 Task: Create a section Full Throttle and in the section, add a milestone ITIL Implementation in the project BellRise
Action: Mouse moved to (320, 592)
Screenshot: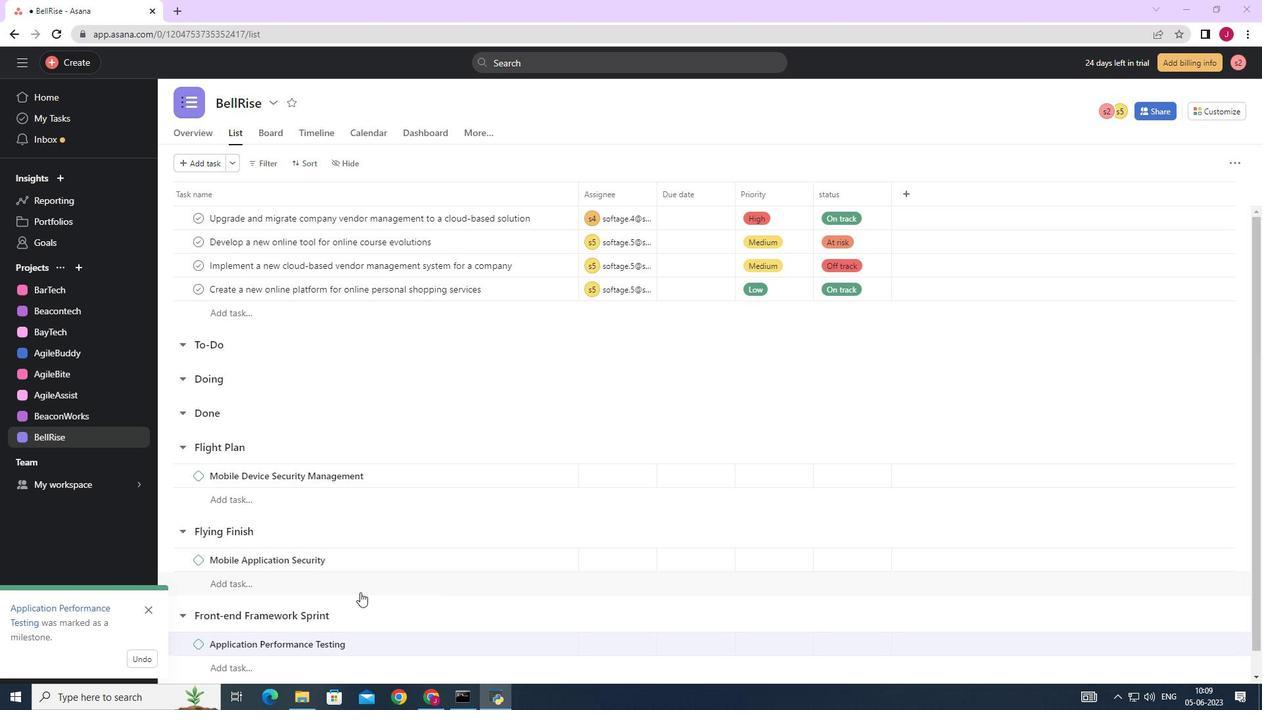
Action: Mouse scrolled (320, 591) with delta (0, 0)
Screenshot: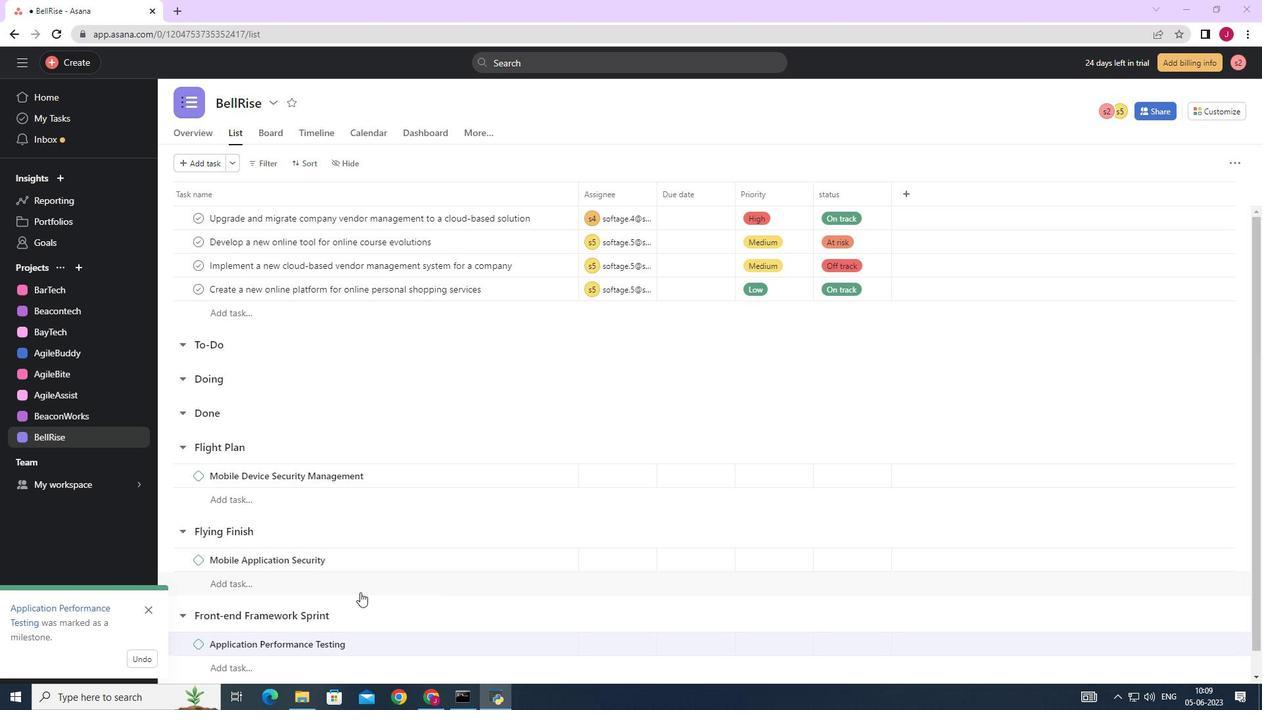 
Action: Mouse scrolled (320, 591) with delta (0, 0)
Screenshot: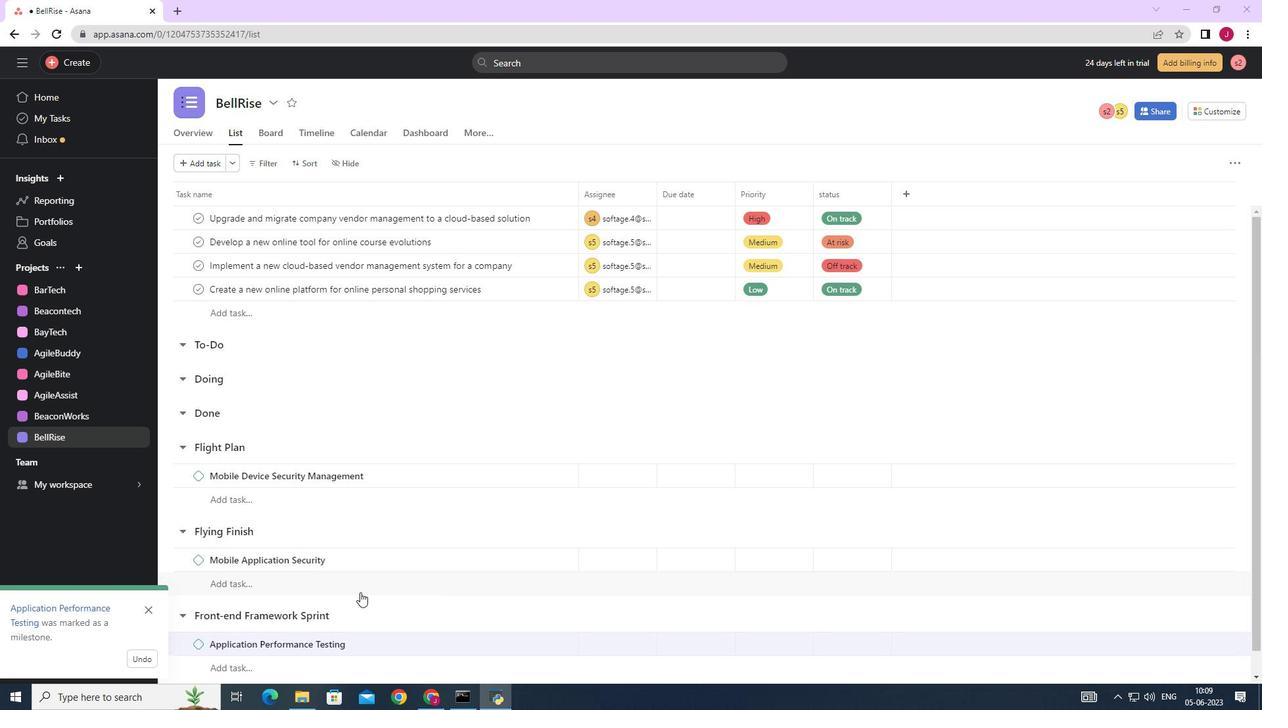 
Action: Mouse scrolled (320, 591) with delta (0, 0)
Screenshot: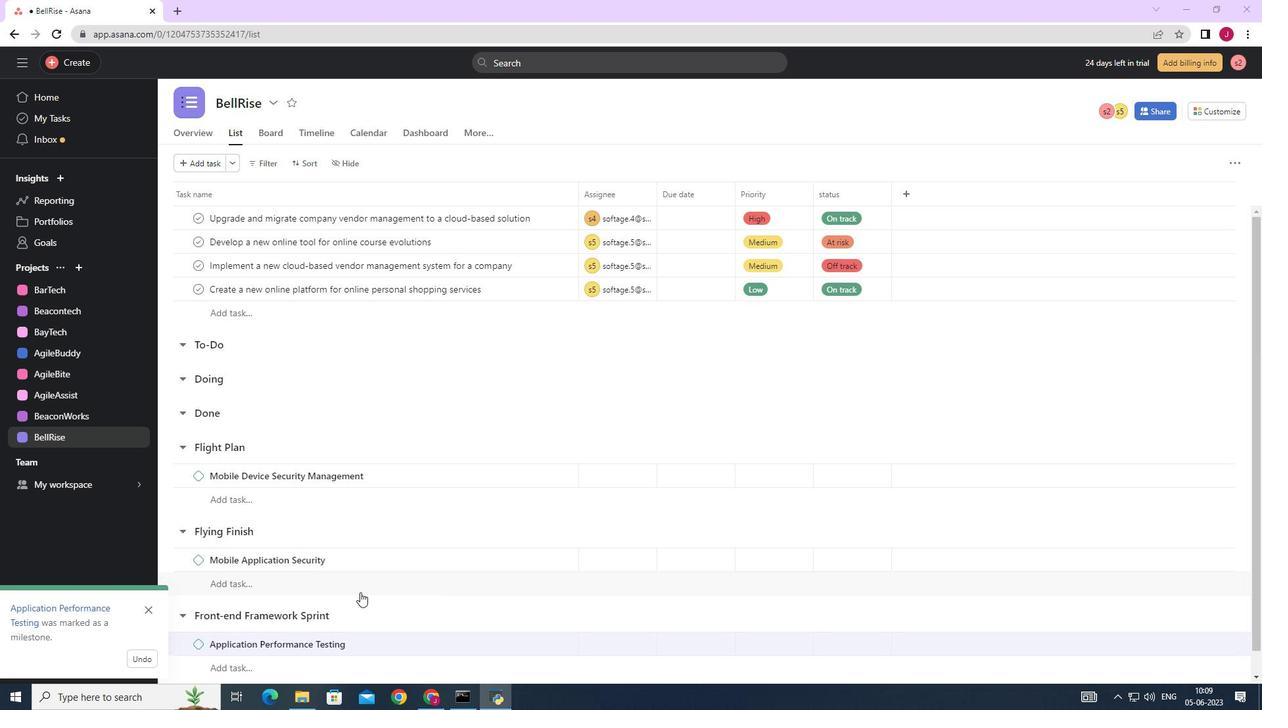 
Action: Mouse scrolled (320, 591) with delta (0, 0)
Screenshot: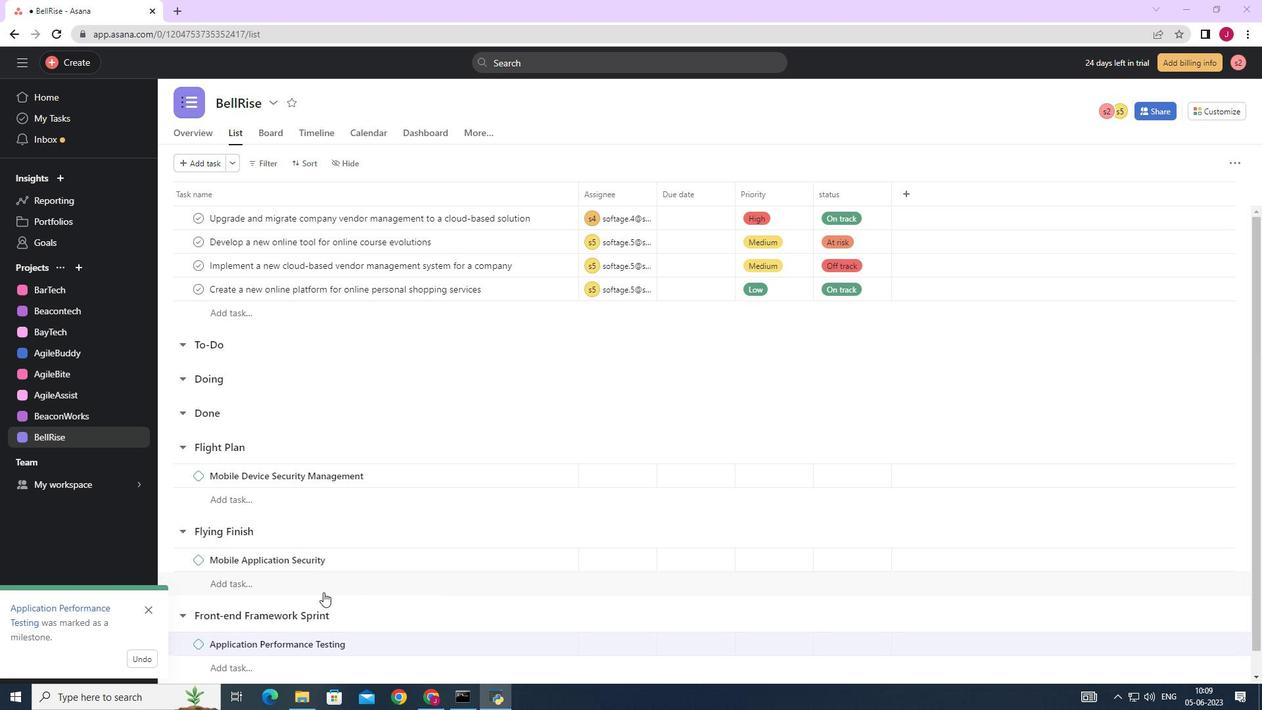 
Action: Mouse scrolled (320, 591) with delta (0, 0)
Screenshot: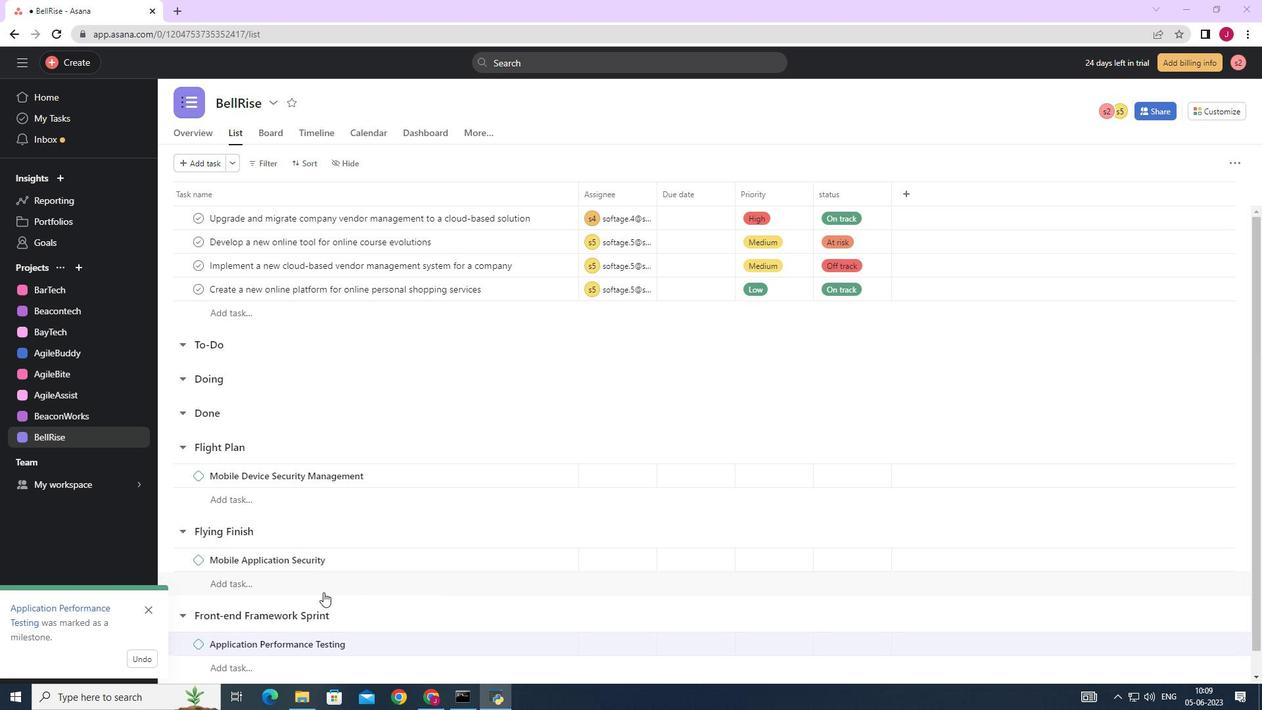 
Action: Mouse moved to (319, 592)
Screenshot: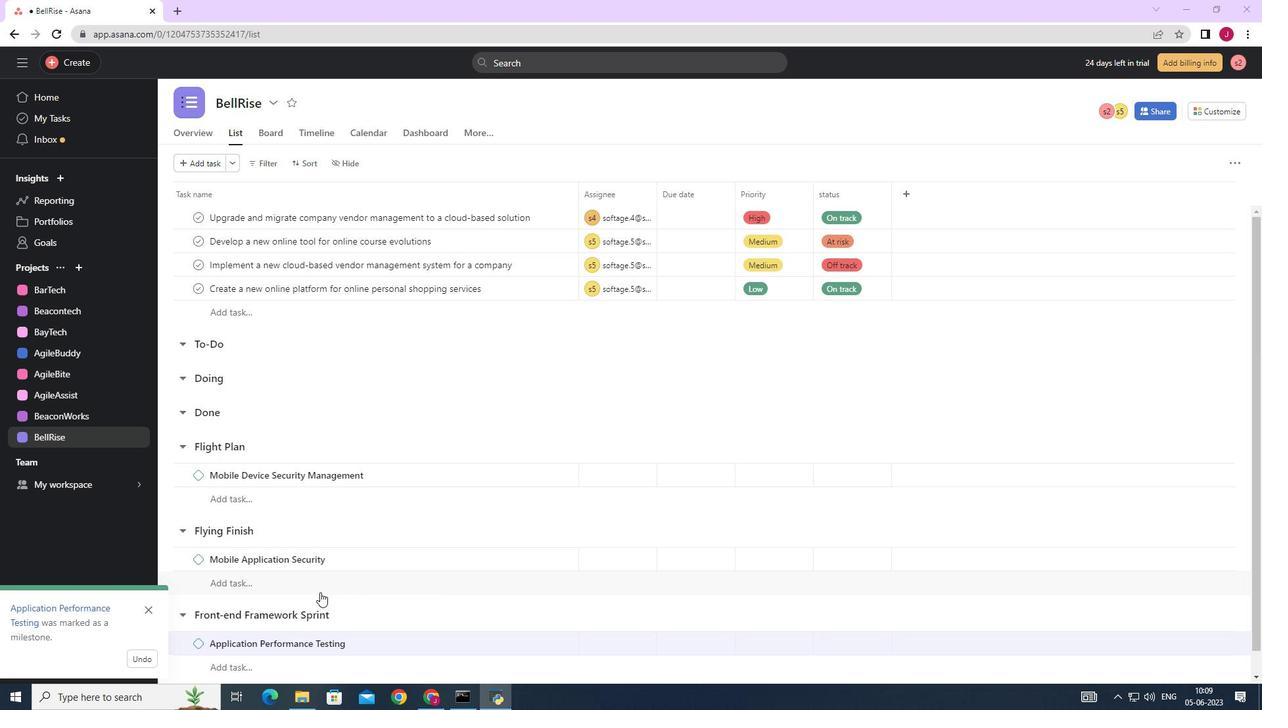 
Action: Mouse scrolled (320, 591) with delta (0, 0)
Screenshot: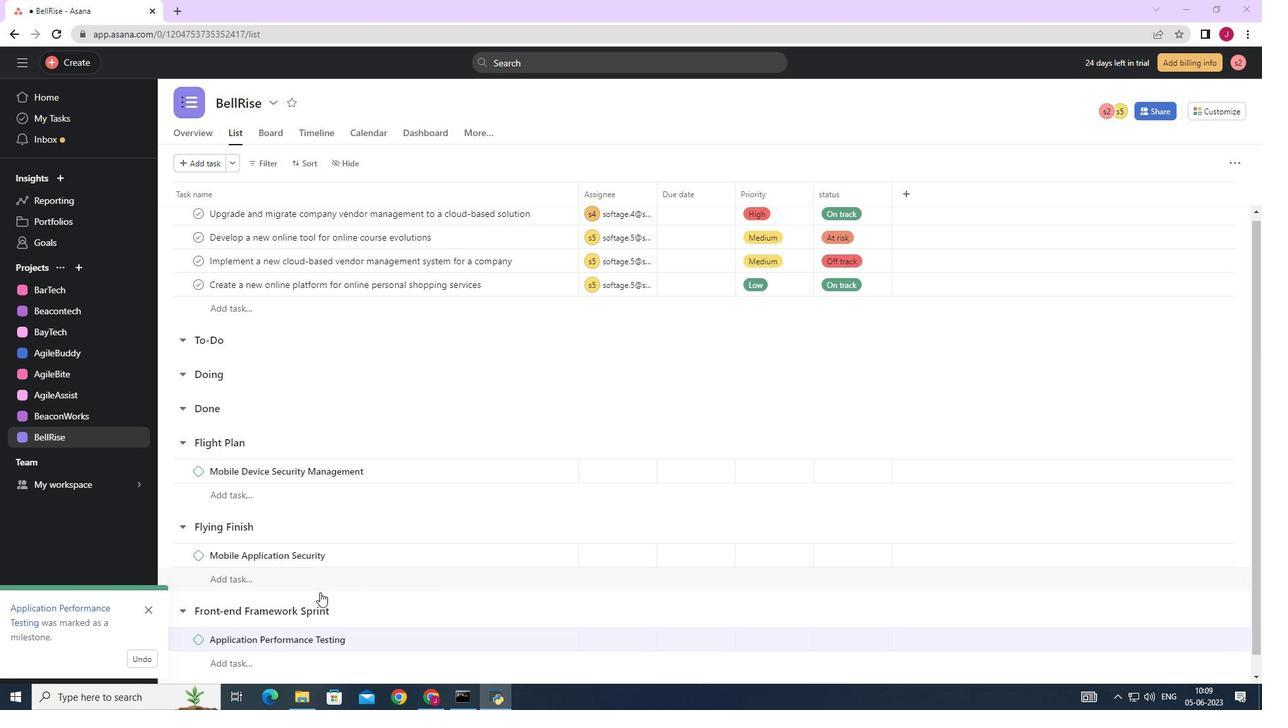 
Action: Mouse moved to (299, 602)
Screenshot: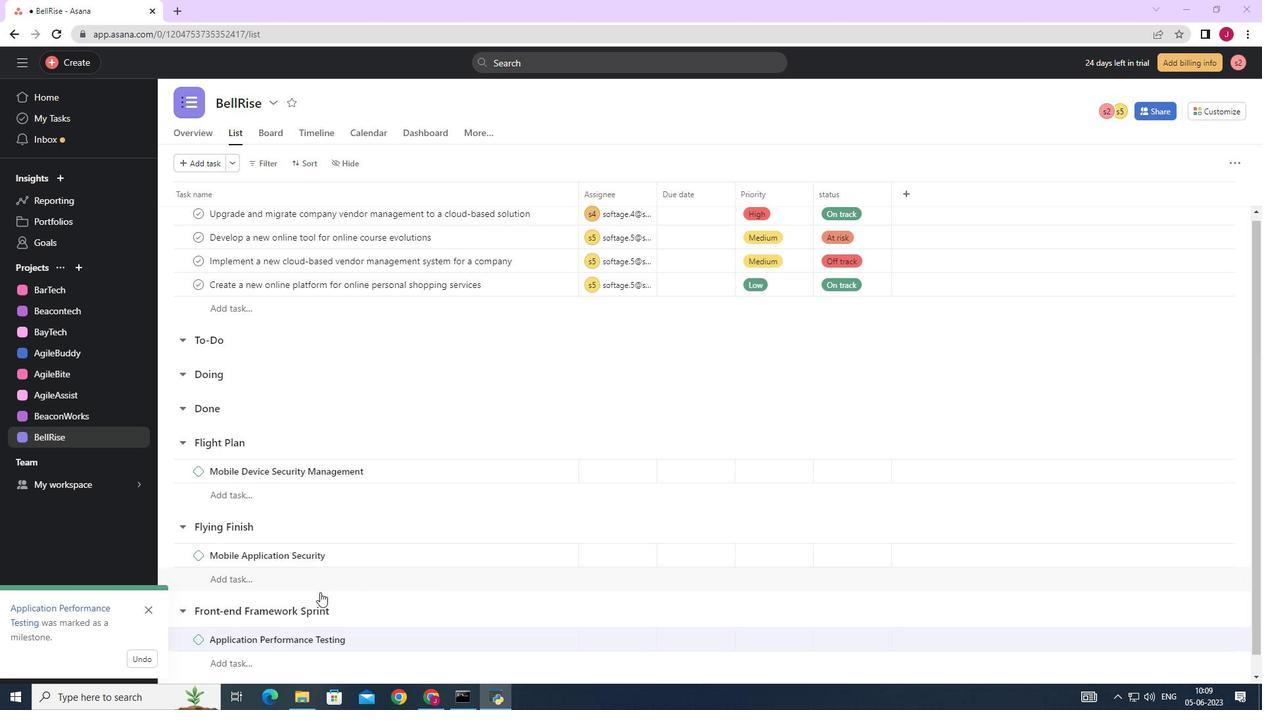 
Action: Mouse scrolled (299, 602) with delta (0, 0)
Screenshot: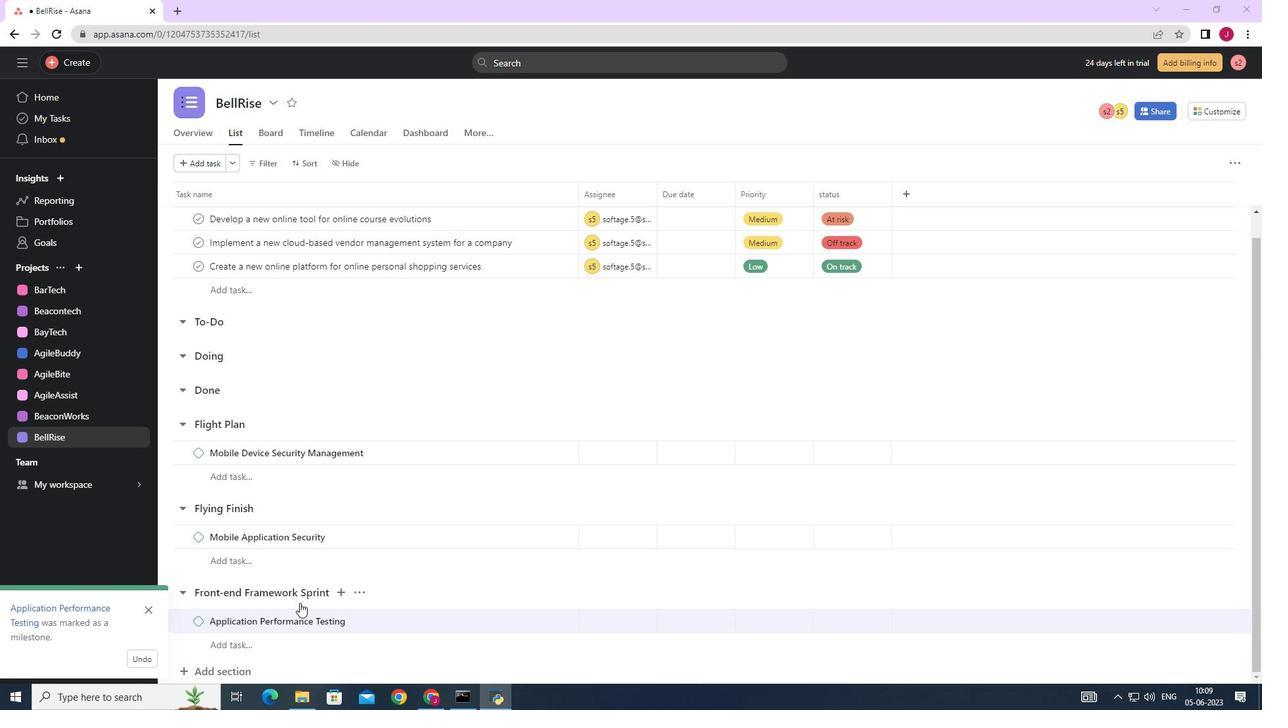 
Action: Mouse scrolled (299, 602) with delta (0, 0)
Screenshot: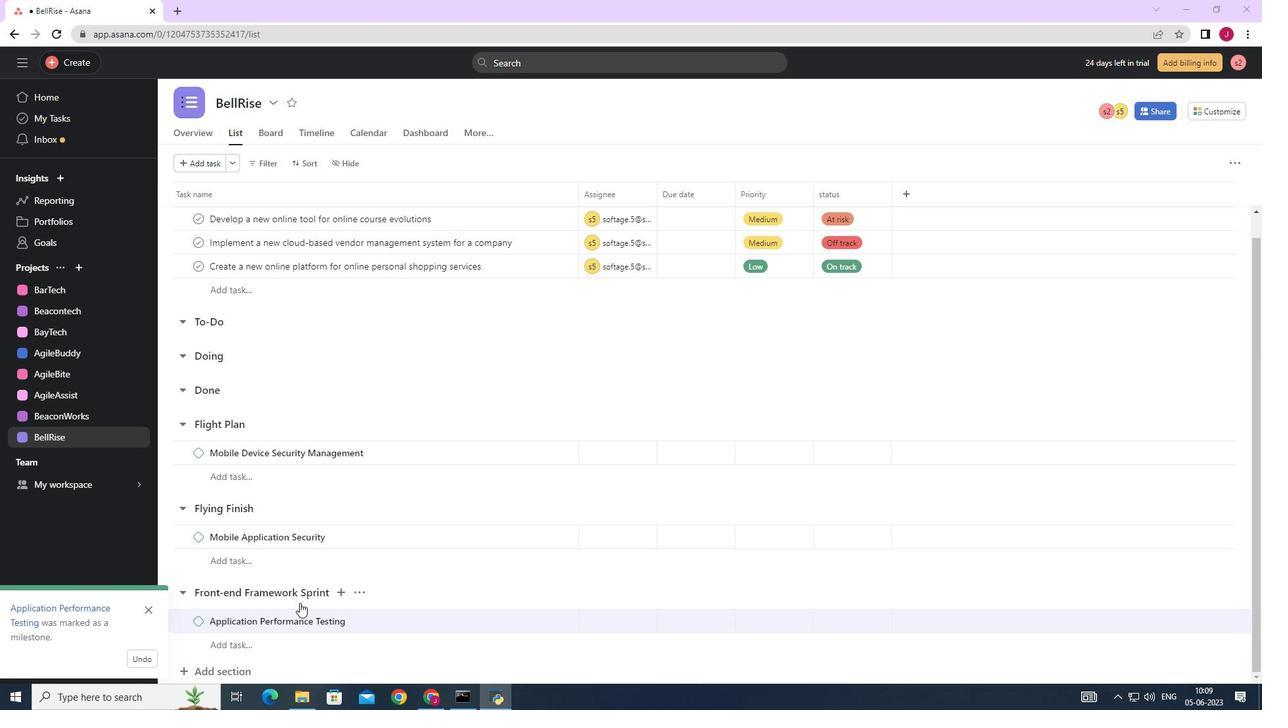 
Action: Mouse scrolled (299, 602) with delta (0, 0)
Screenshot: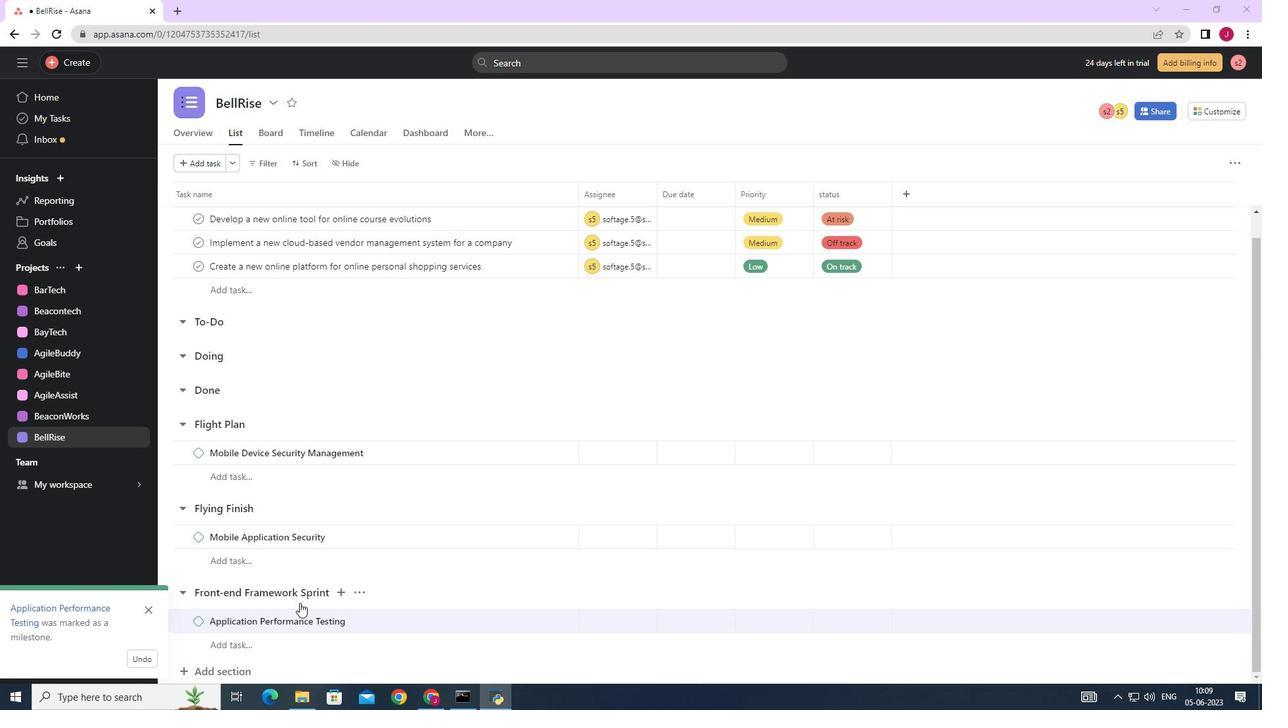 
Action: Mouse scrolled (299, 602) with delta (0, 0)
Screenshot: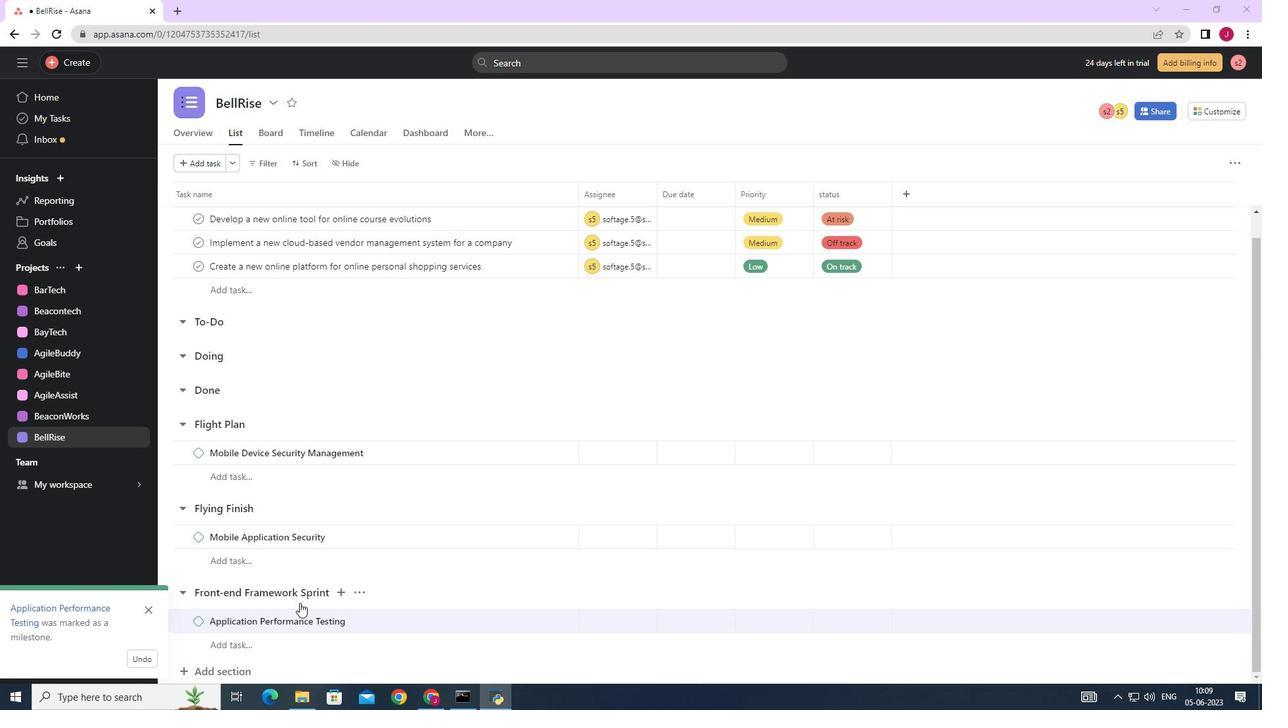 
Action: Mouse scrolled (299, 602) with delta (0, 0)
Screenshot: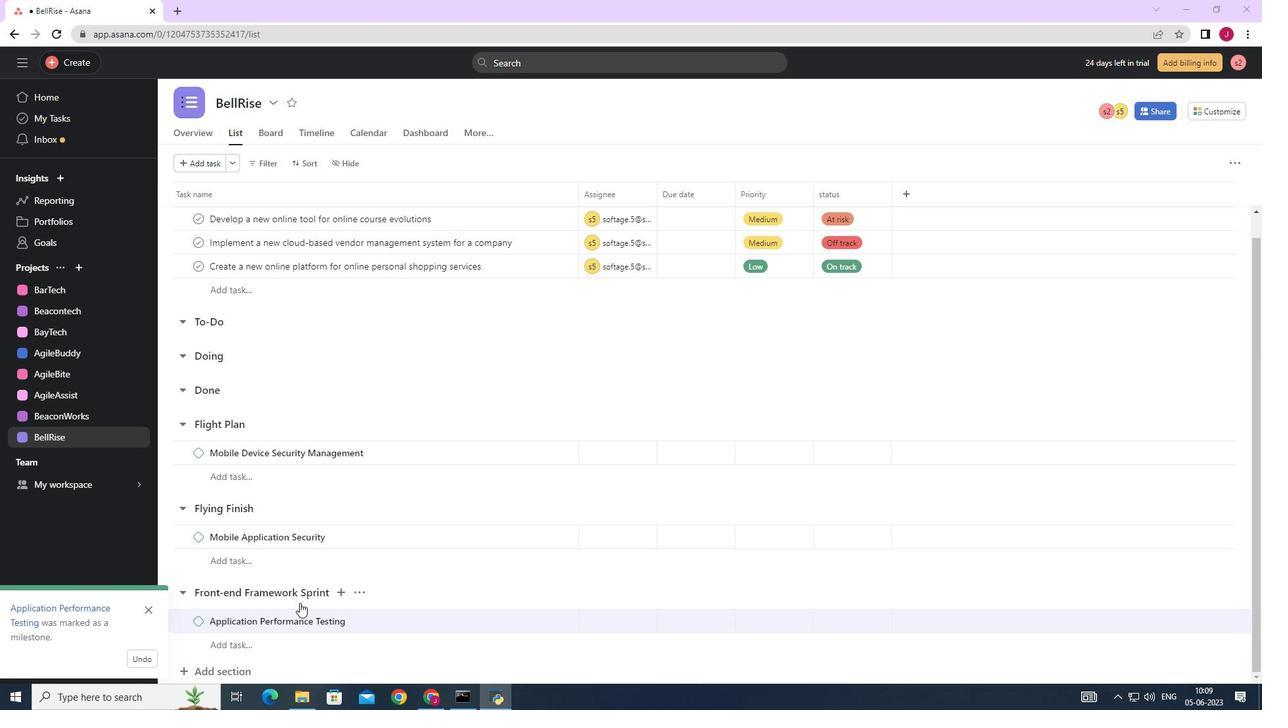 
Action: Mouse moved to (223, 672)
Screenshot: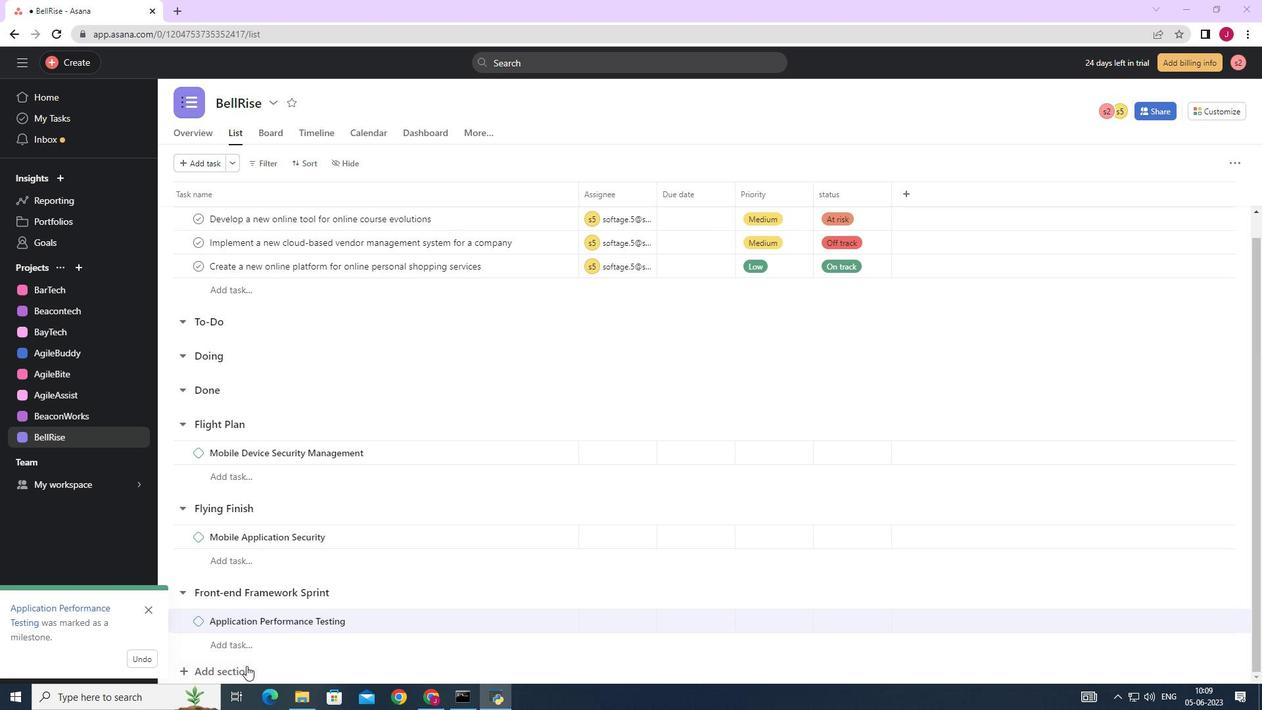 
Action: Mouse pressed left at (223, 672)
Screenshot: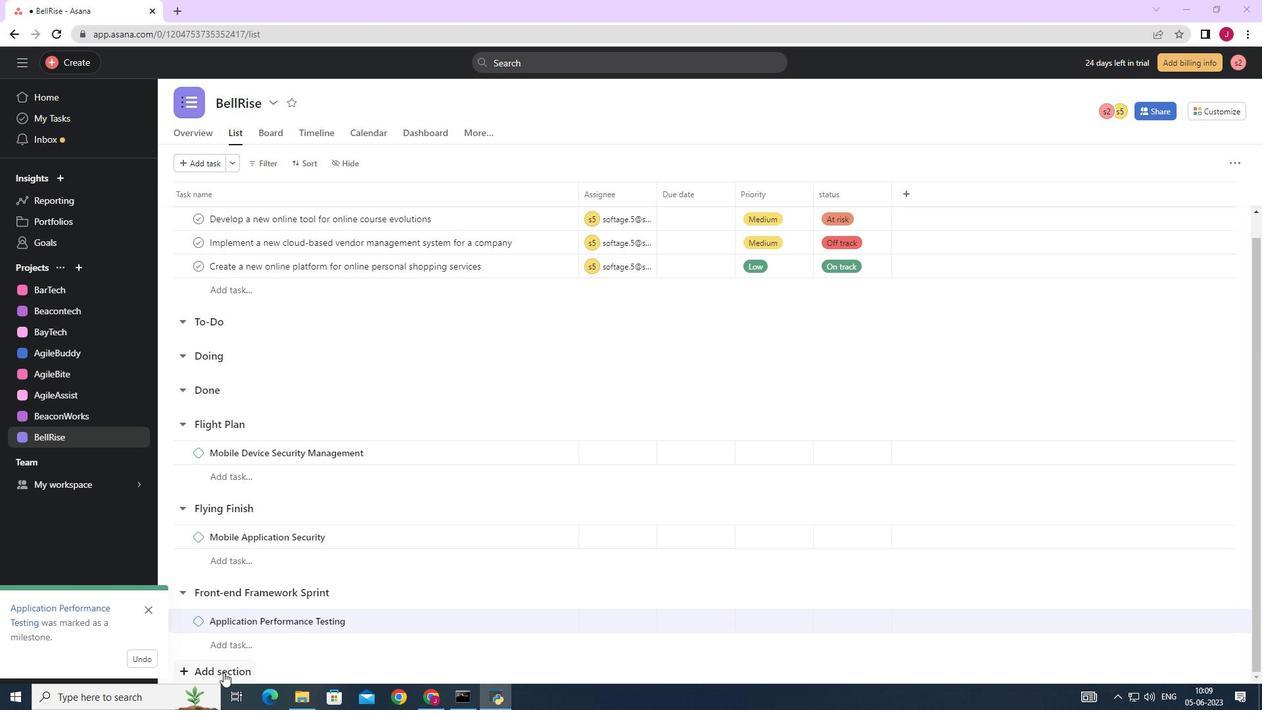 
Action: Mouse moved to (238, 663)
Screenshot: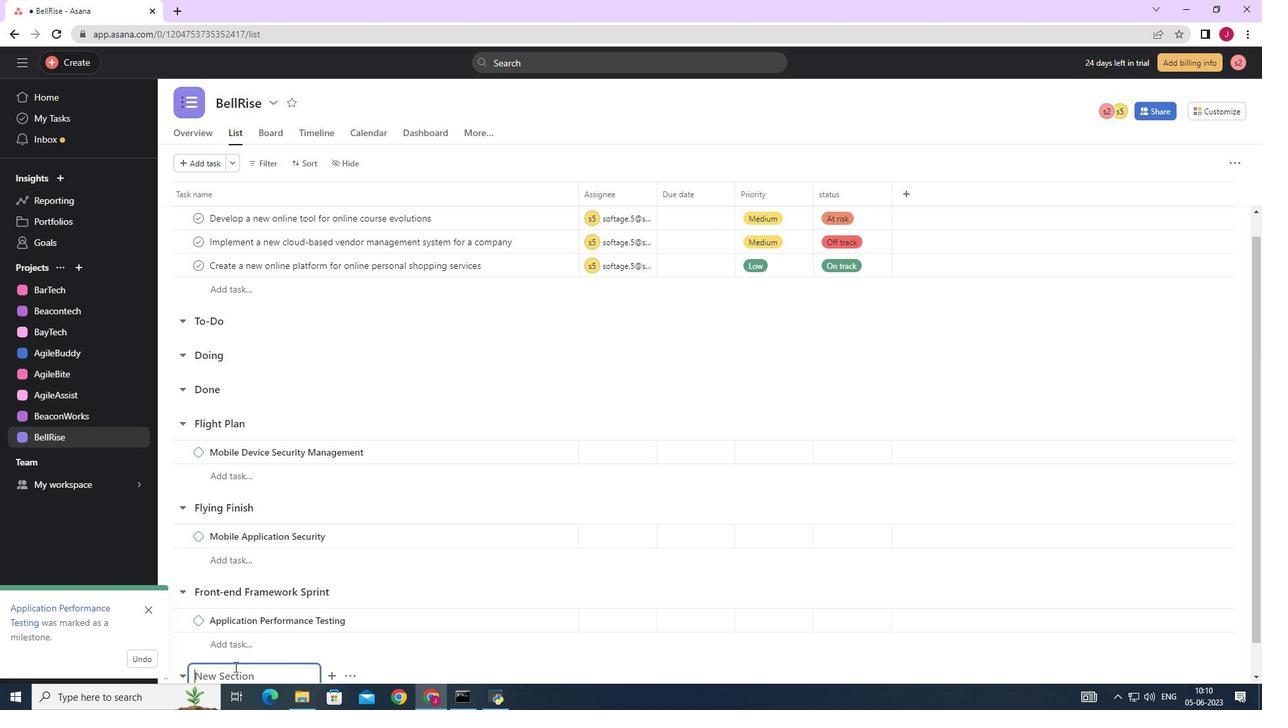 
Action: Mouse scrolled (238, 662) with delta (0, 0)
Screenshot: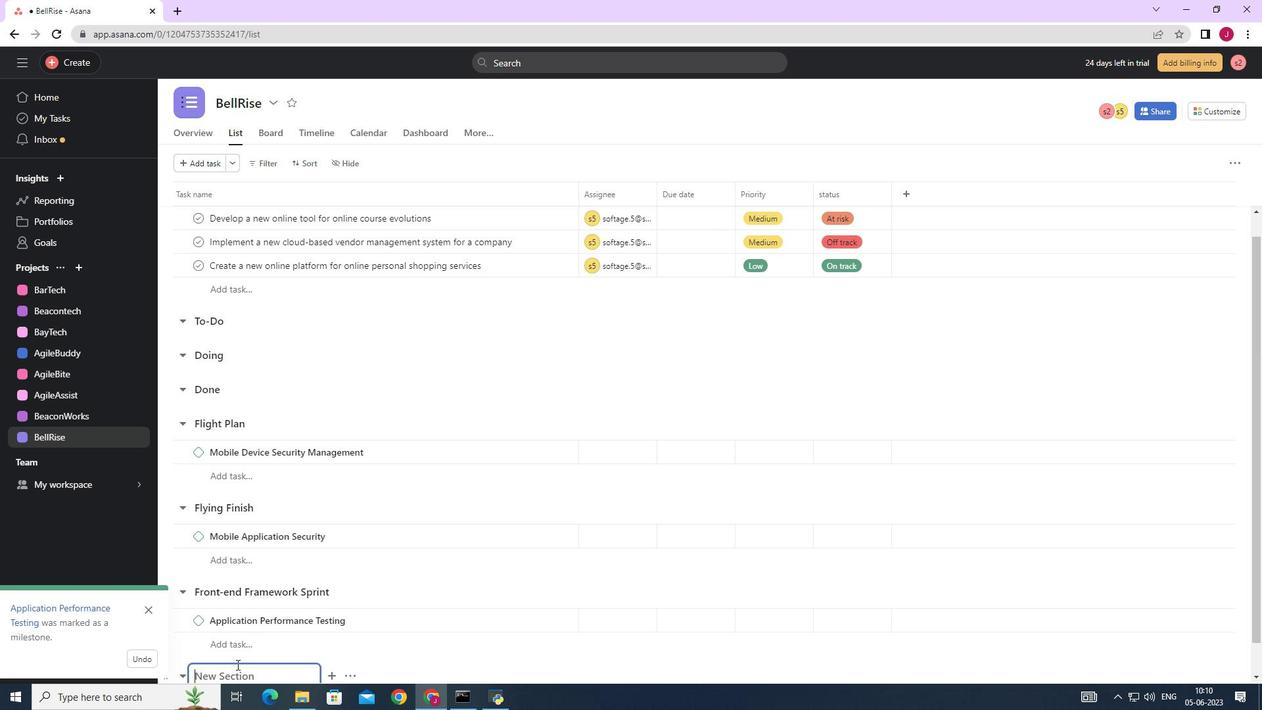 
Action: Mouse scrolled (238, 662) with delta (0, 0)
Screenshot: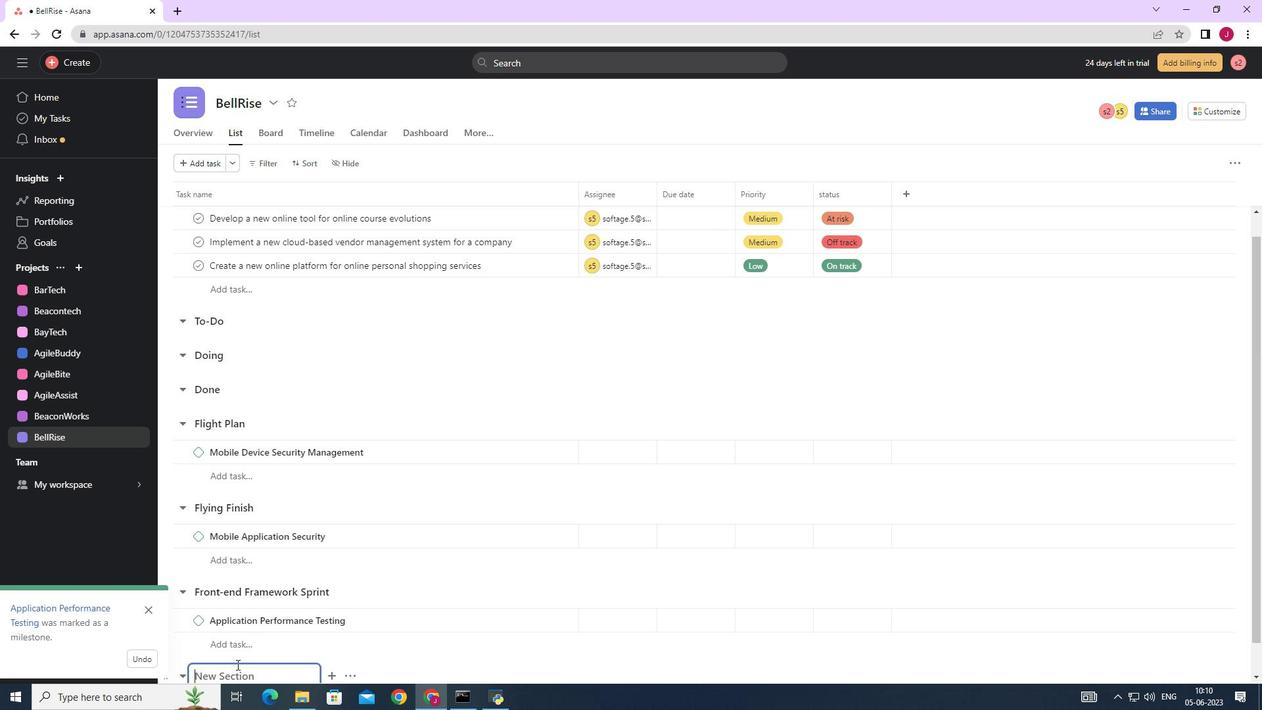 
Action: Mouse scrolled (238, 662) with delta (0, 0)
Screenshot: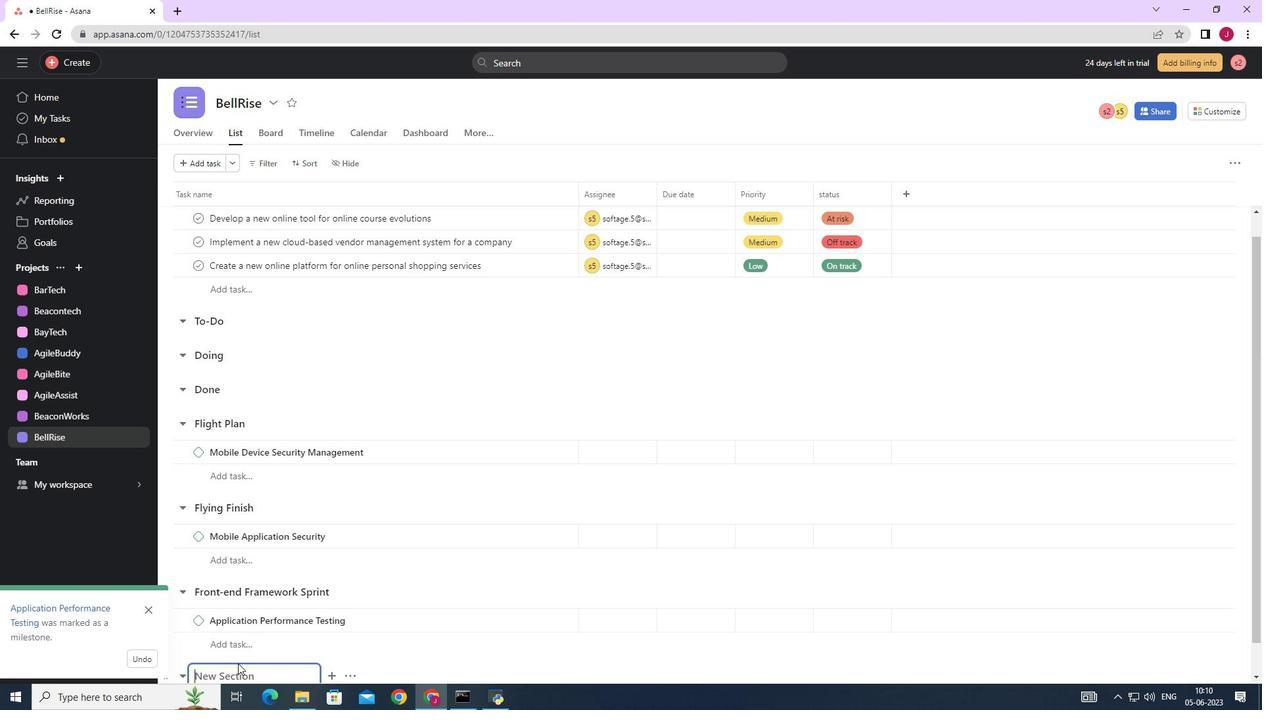 
Action: Mouse scrolled (238, 662) with delta (0, 0)
Screenshot: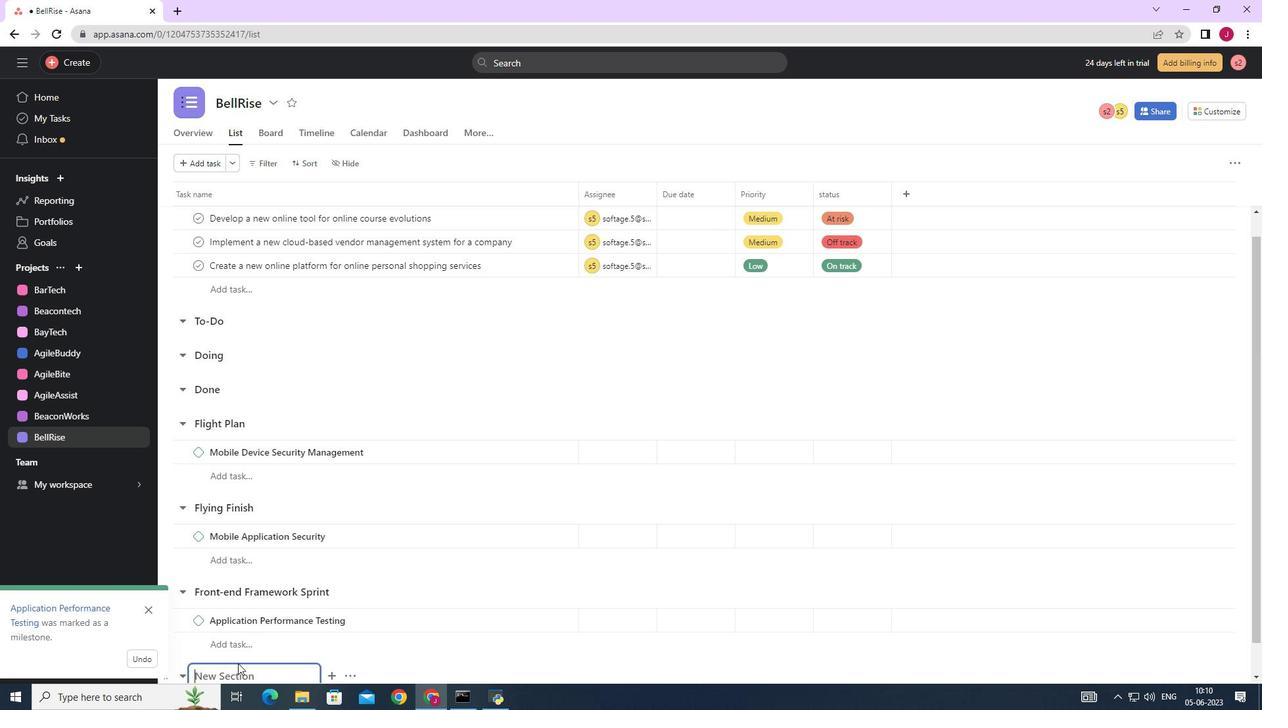 
Action: Mouse scrolled (238, 662) with delta (0, 0)
Screenshot: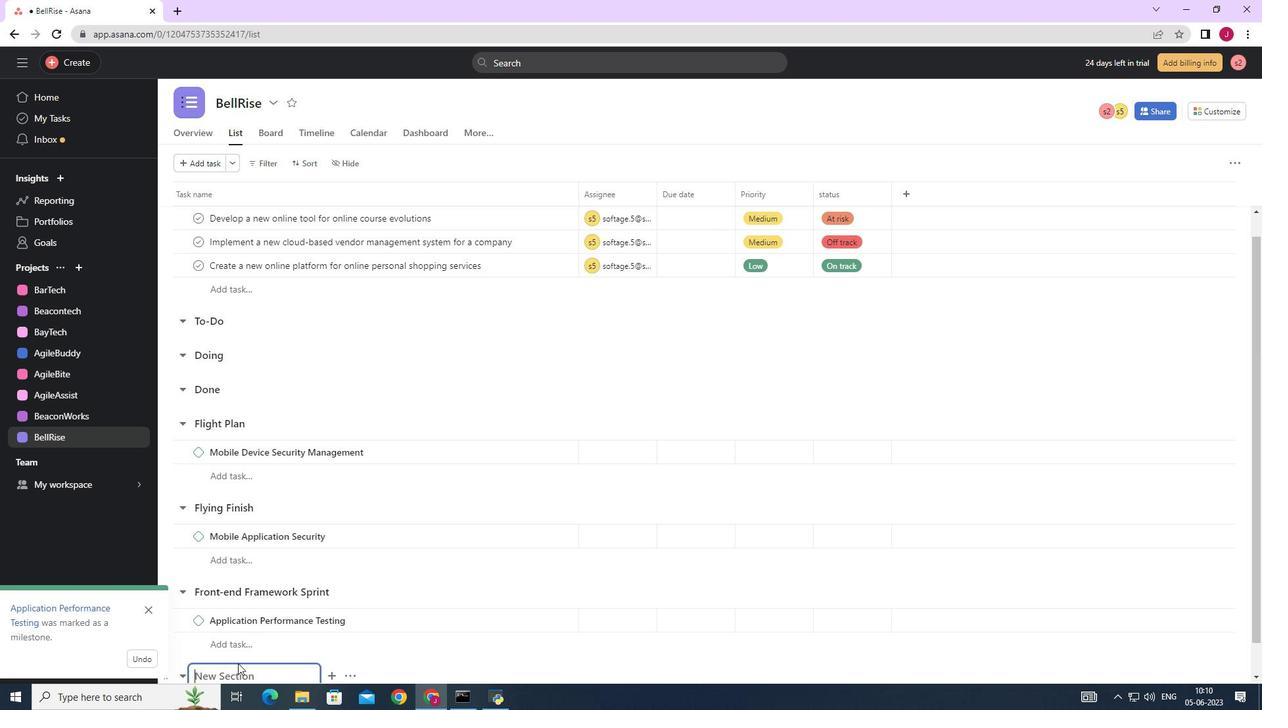 
Action: Mouse scrolled (238, 662) with delta (0, 0)
Screenshot: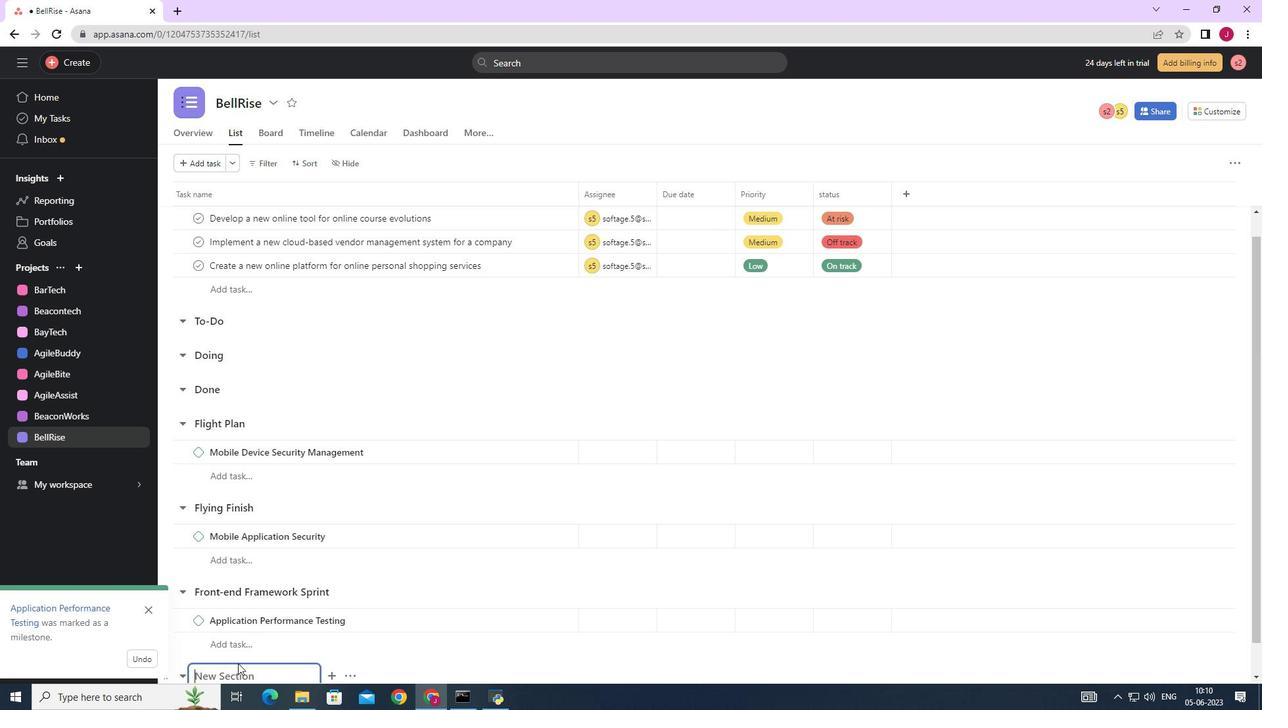 
Action: Mouse moved to (240, 645)
Screenshot: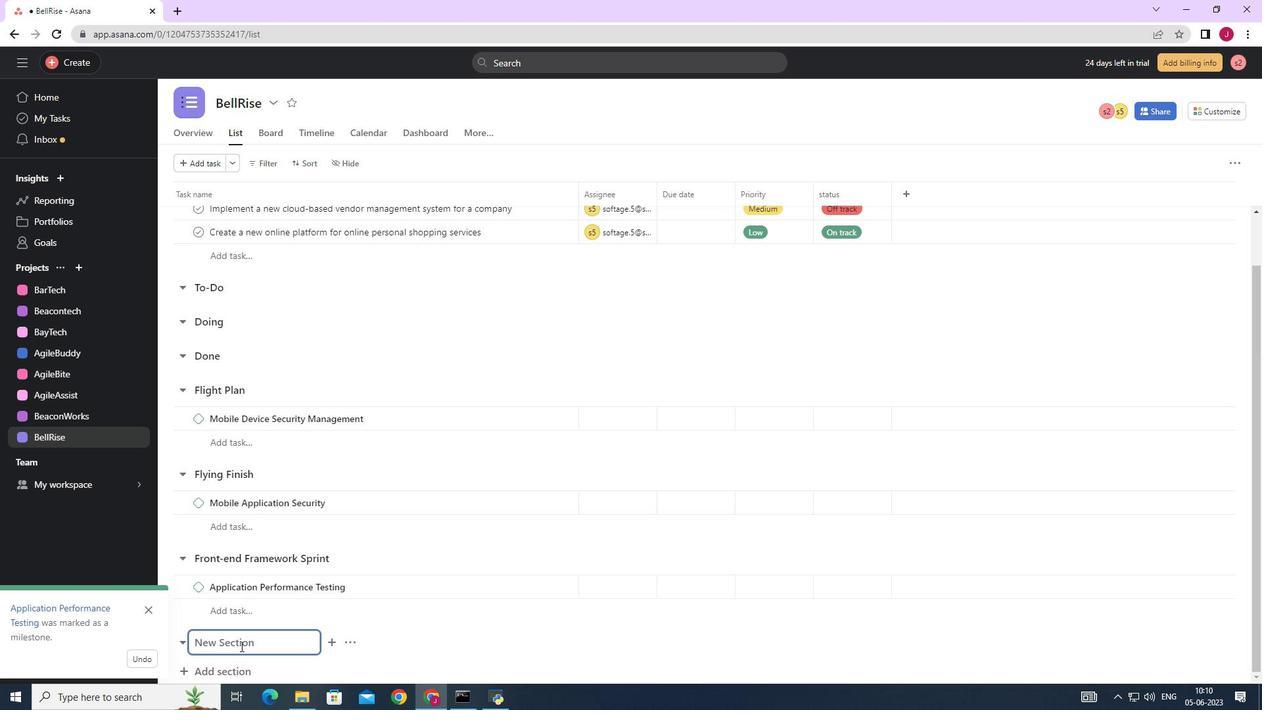 
Action: Mouse pressed left at (240, 645)
Screenshot: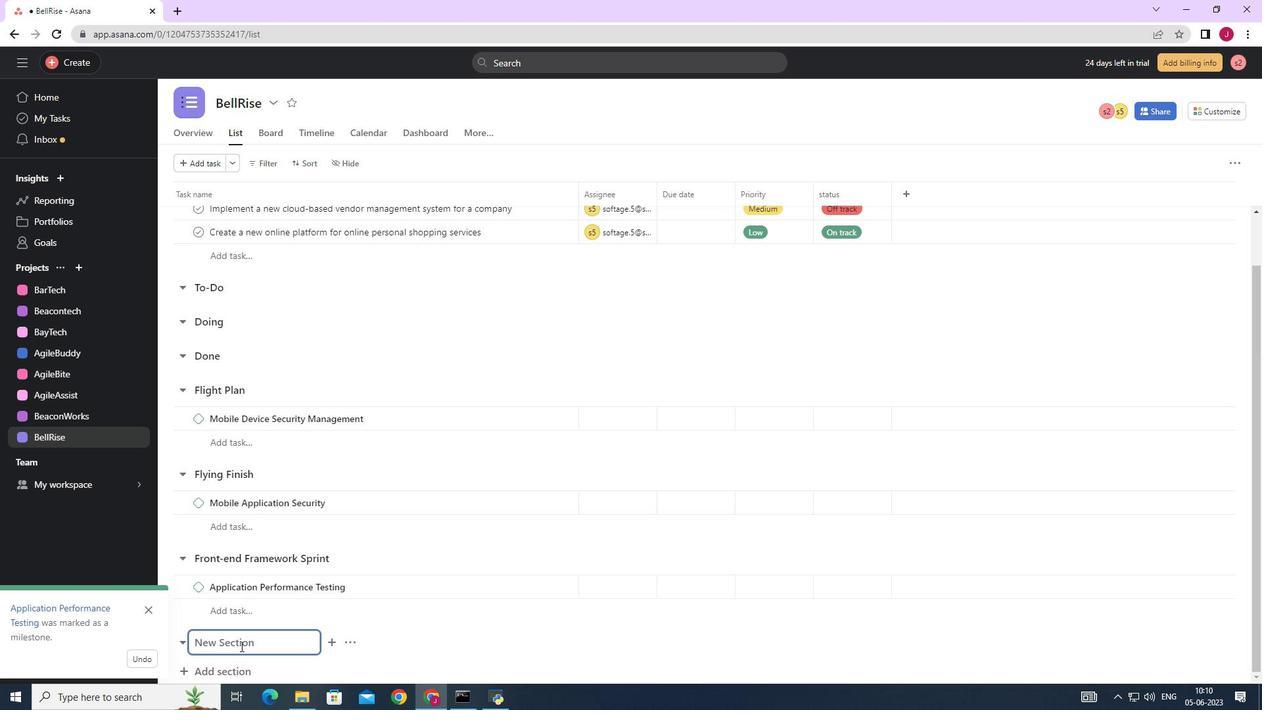 
Action: Key pressed <Key.caps_lock>F<Key.caps_lock>ull<Key.space><Key.caps_lock>T<Key.caps_lock>hrottle<Key.space><Key.enter><Key.caps_lock>ITIL<Key.space>I<Key.caps_lock>mplementation<Key.space>
Screenshot: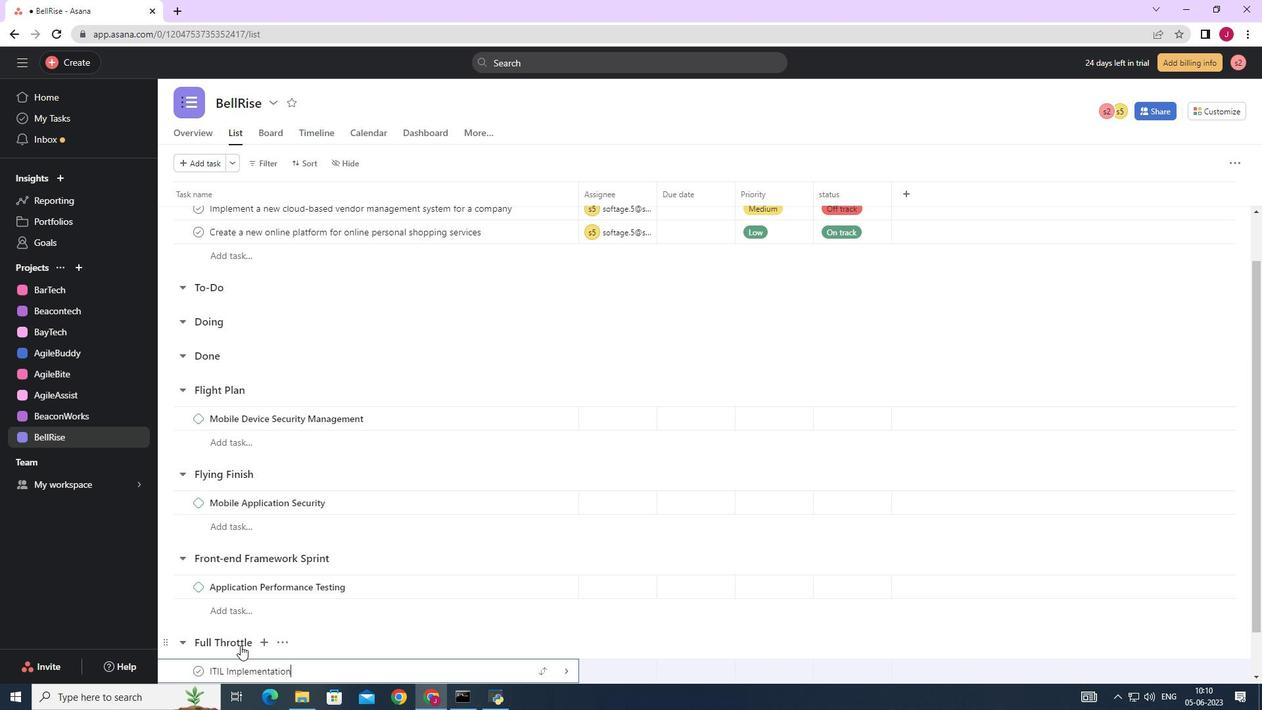
Action: Mouse moved to (565, 670)
Screenshot: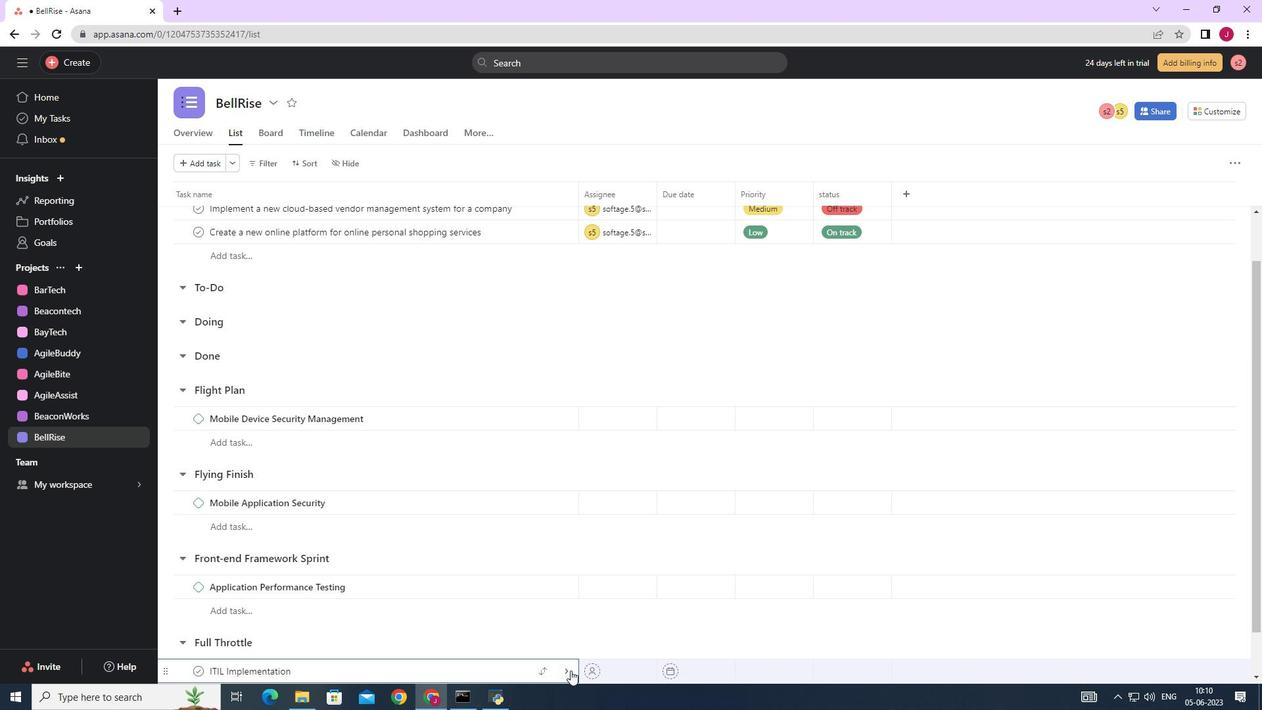 
Action: Mouse pressed left at (565, 670)
Screenshot: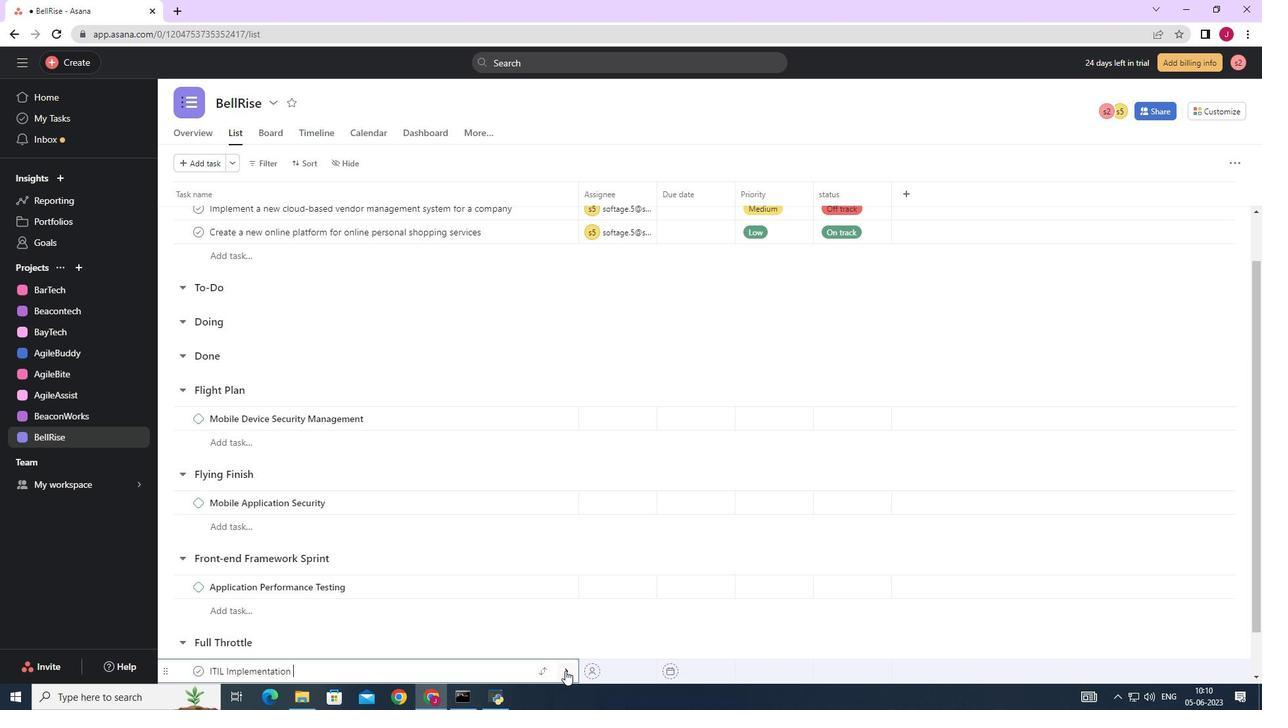 
Action: Mouse moved to (1215, 163)
Screenshot: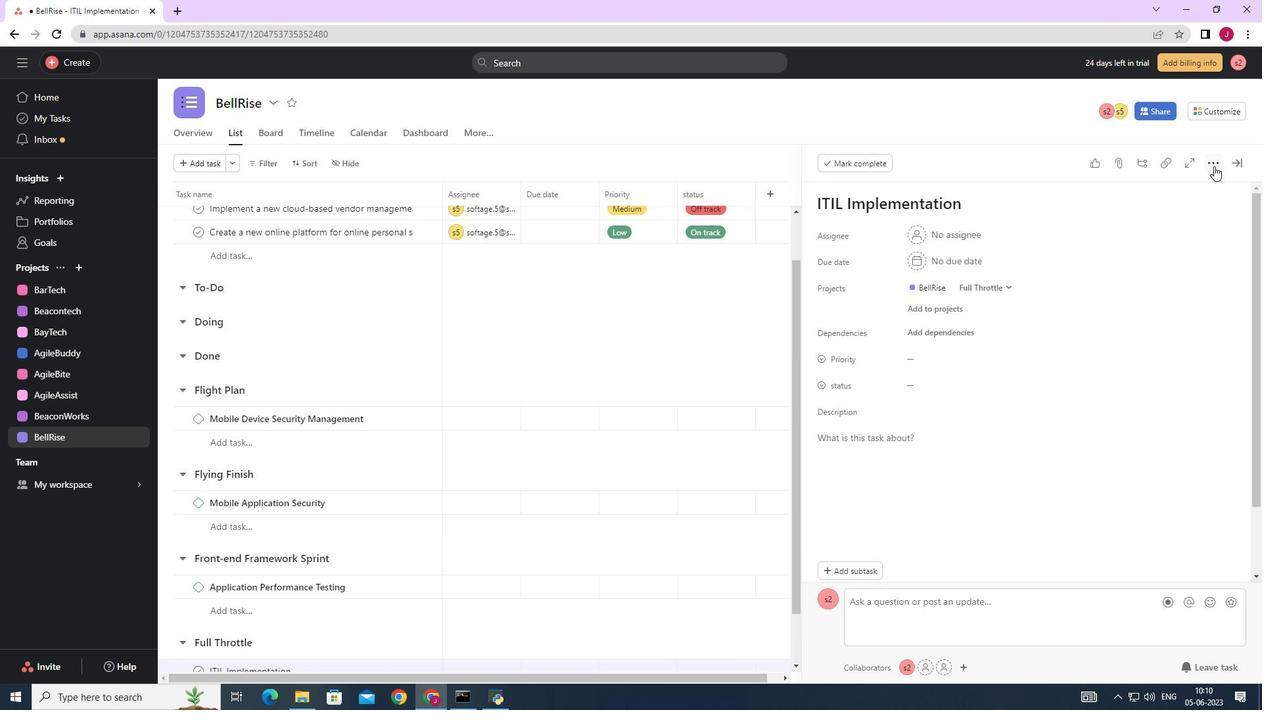 
Action: Mouse pressed left at (1215, 163)
Screenshot: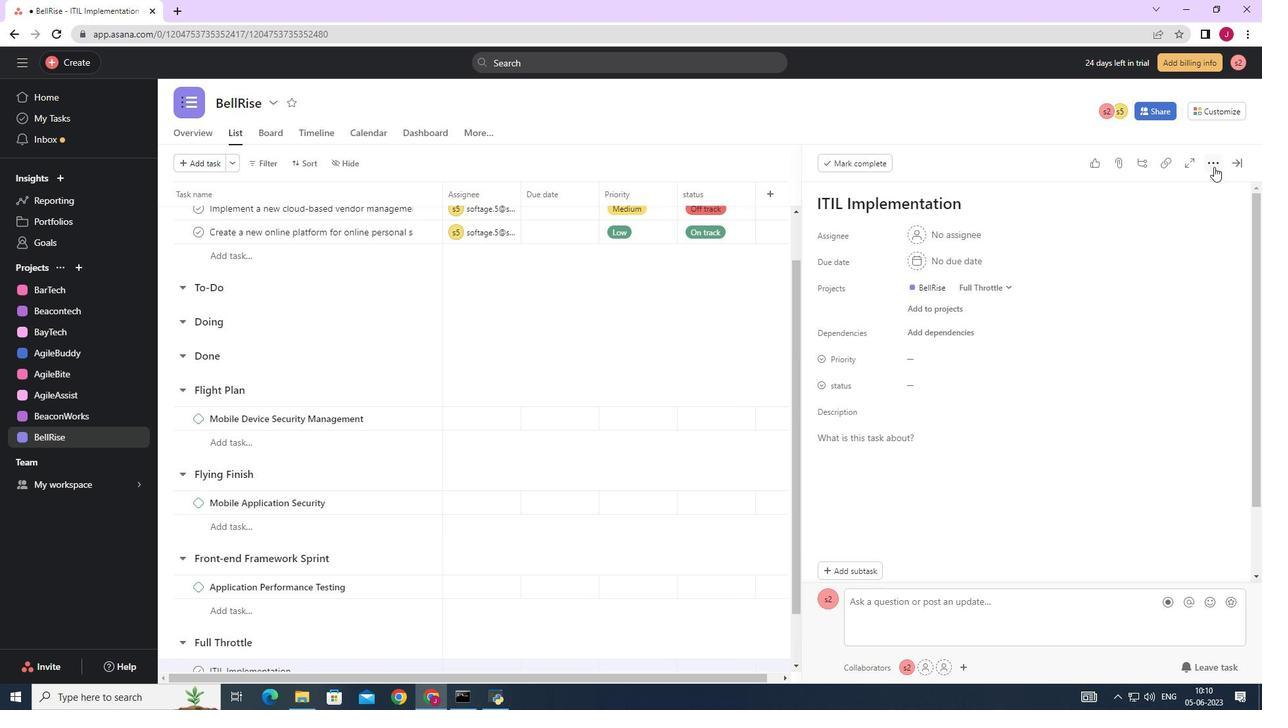 
Action: Mouse moved to (1115, 217)
Screenshot: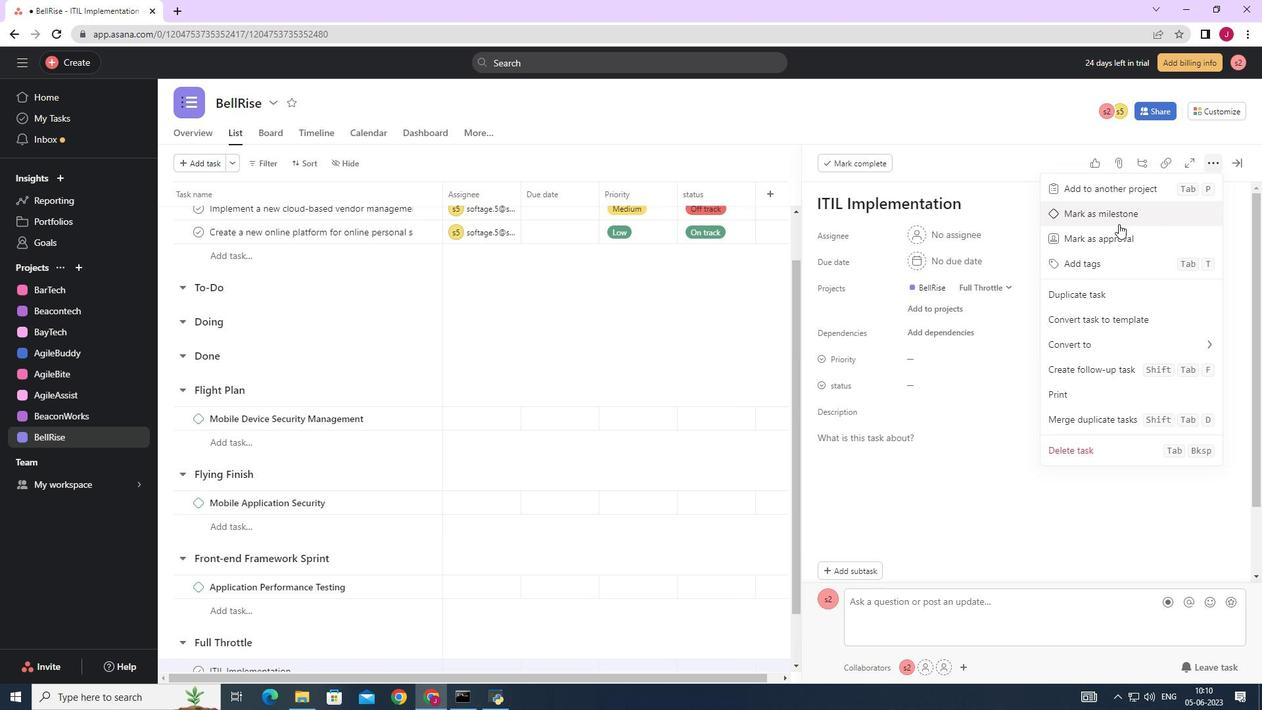 
Action: Mouse pressed left at (1115, 217)
Screenshot: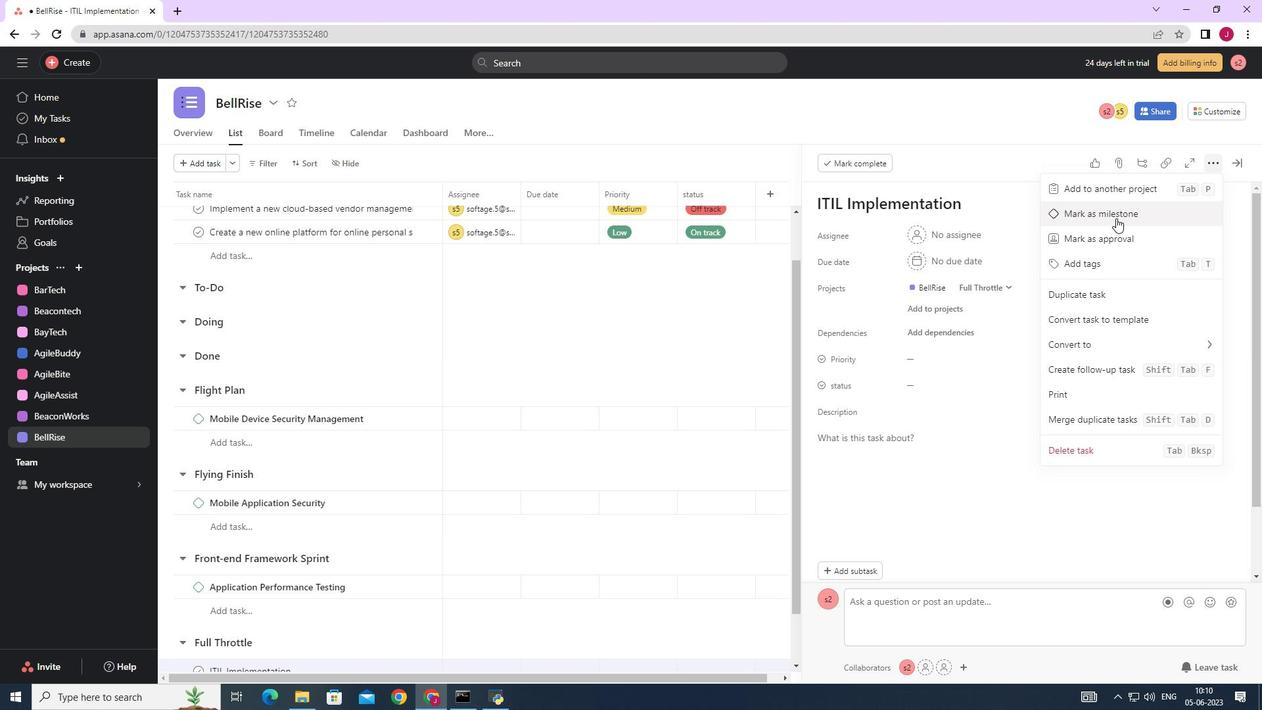
Action: Mouse moved to (1236, 164)
Screenshot: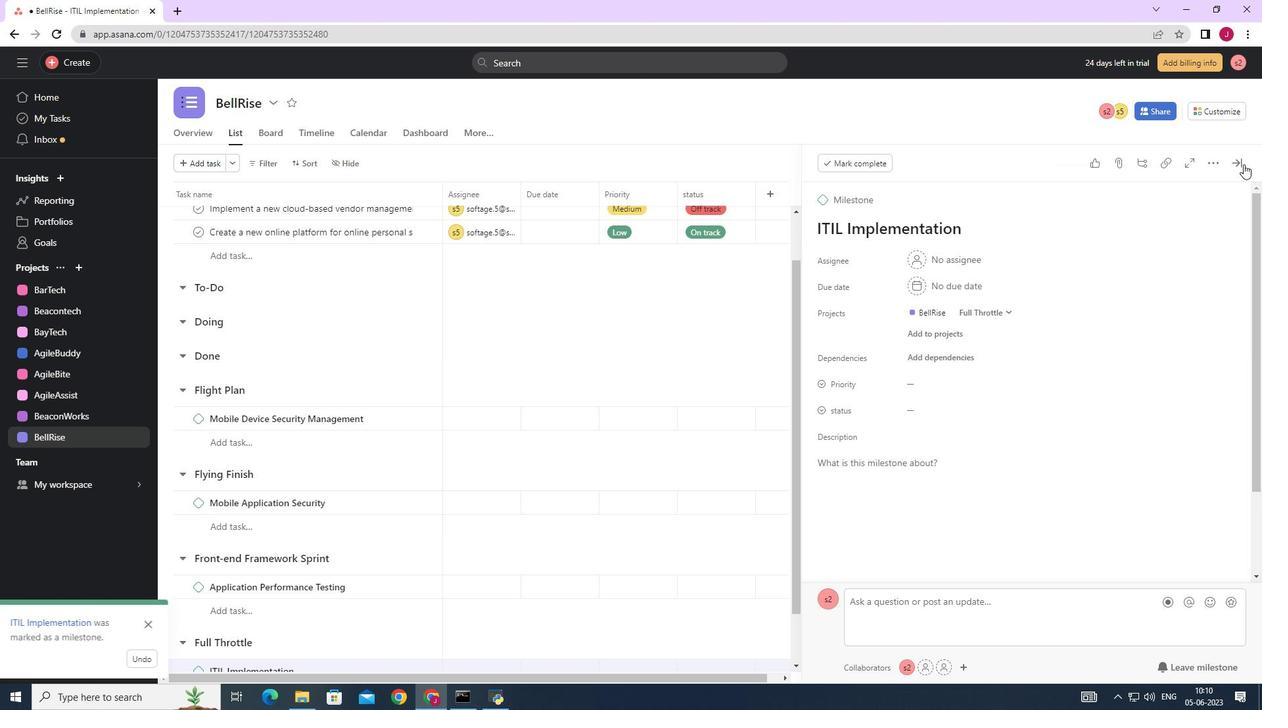 
Action: Mouse pressed left at (1236, 164)
Screenshot: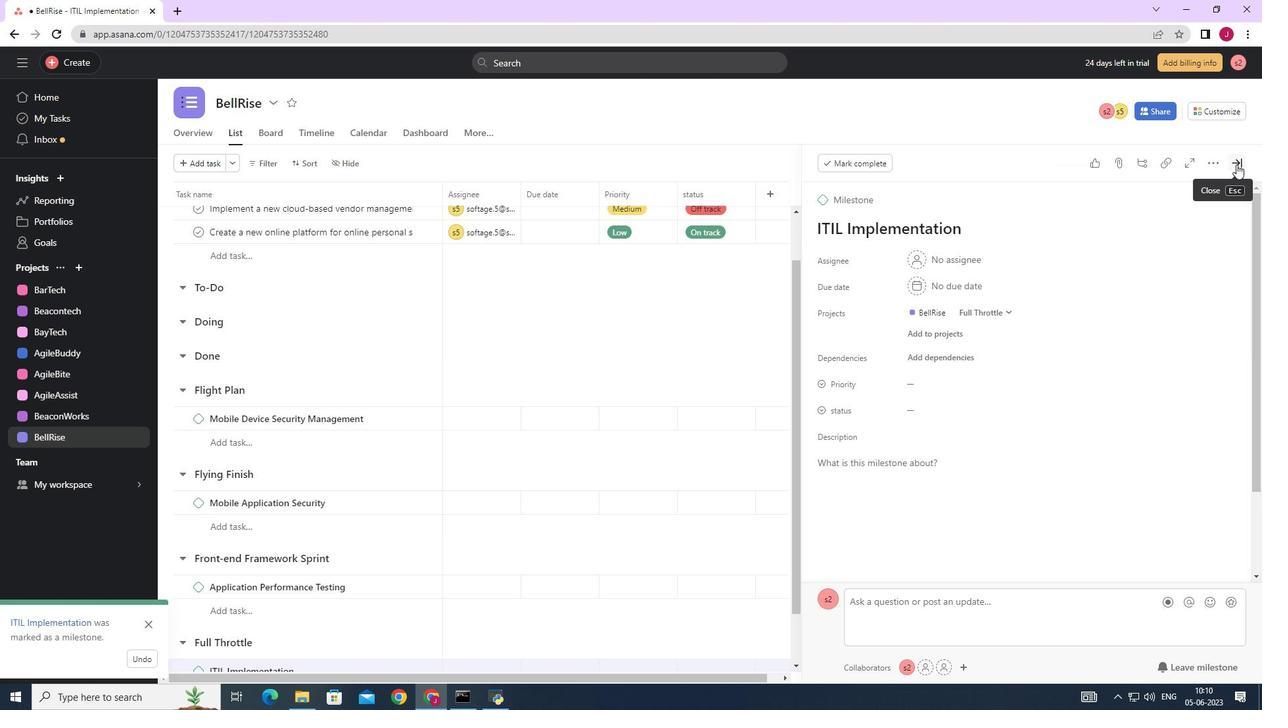 
